 Task: Copy link.
Action: Mouse moved to (508, 318)
Screenshot: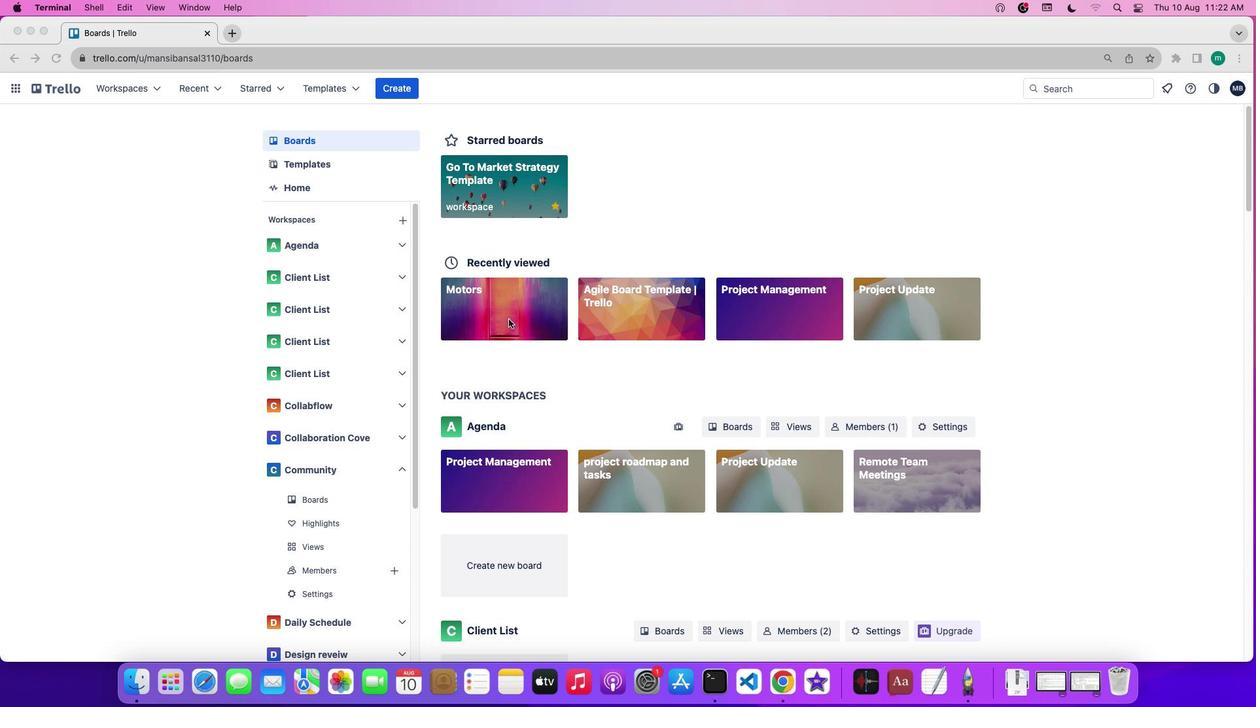 
Action: Mouse pressed left at (508, 318)
Screenshot: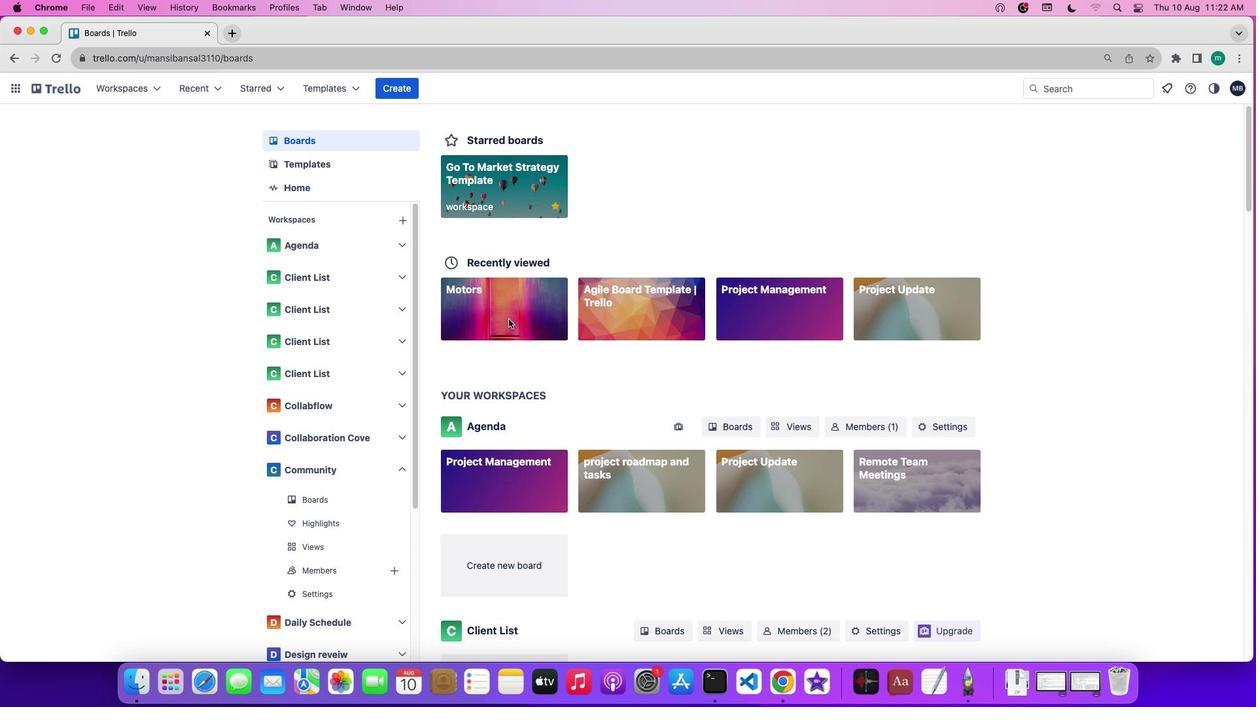 
Action: Mouse pressed left at (508, 318)
Screenshot: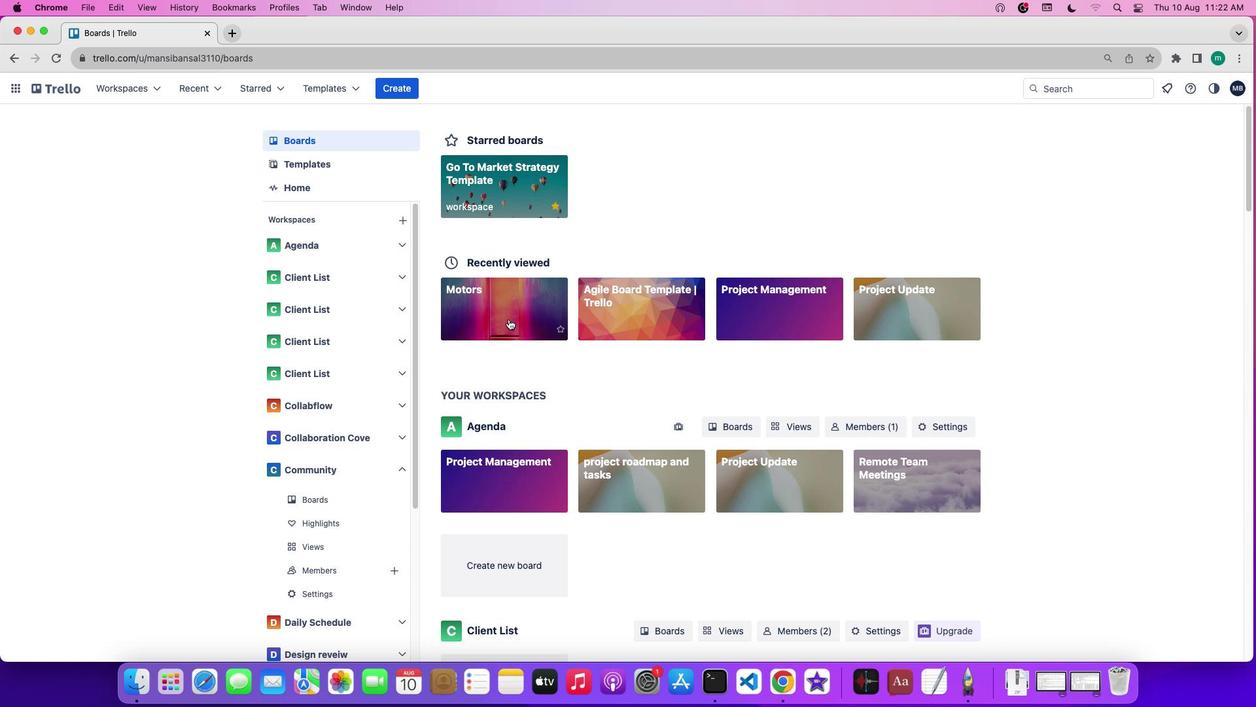
Action: Mouse moved to (1212, 138)
Screenshot: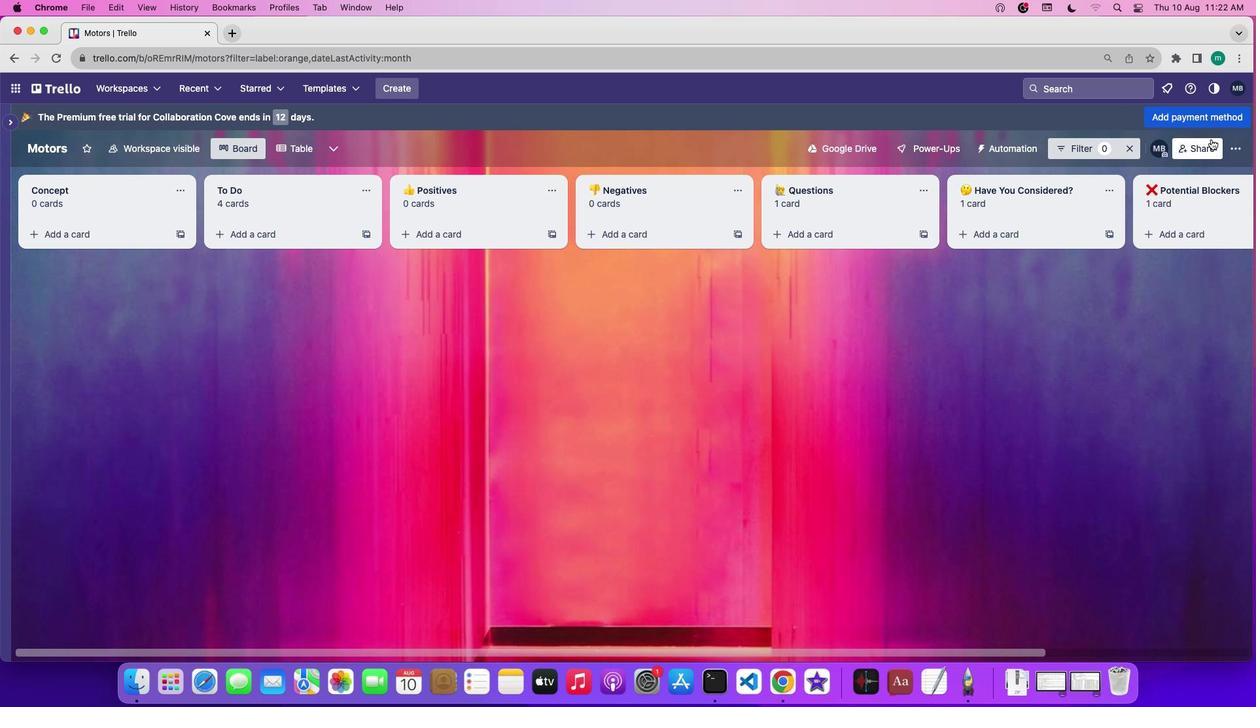 
Action: Mouse pressed left at (1212, 138)
Screenshot: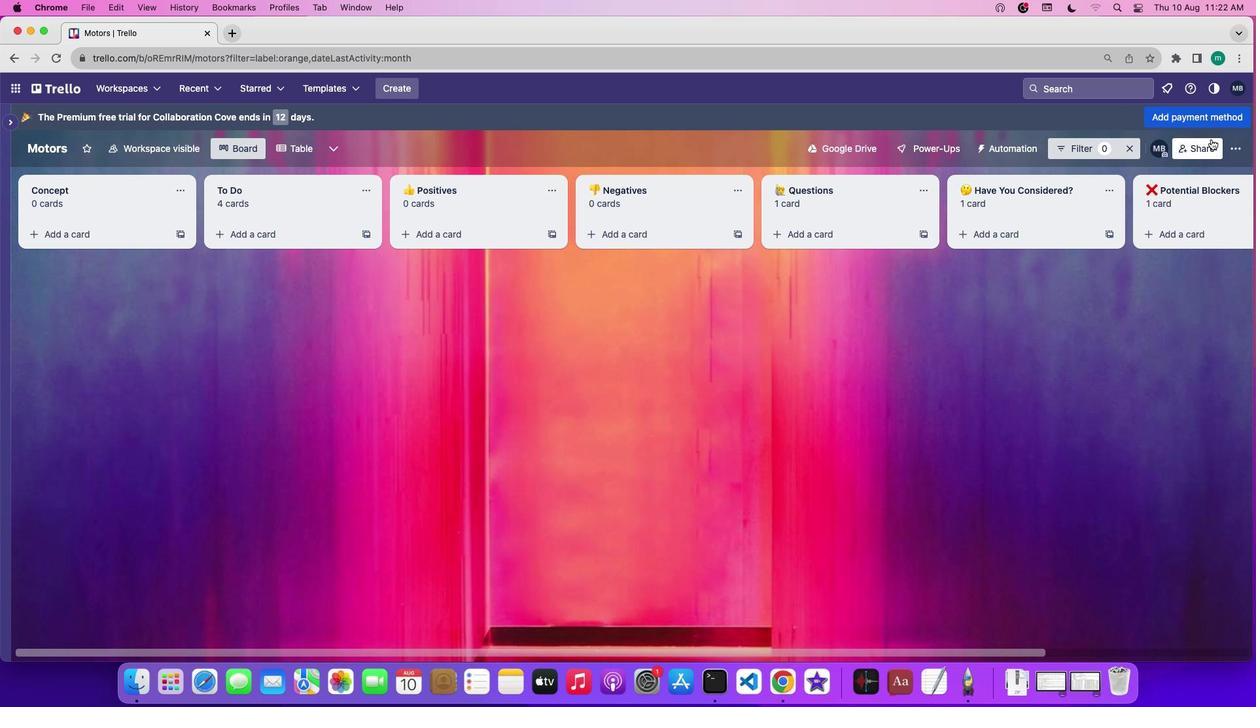 
Action: Mouse moved to (507, 388)
Screenshot: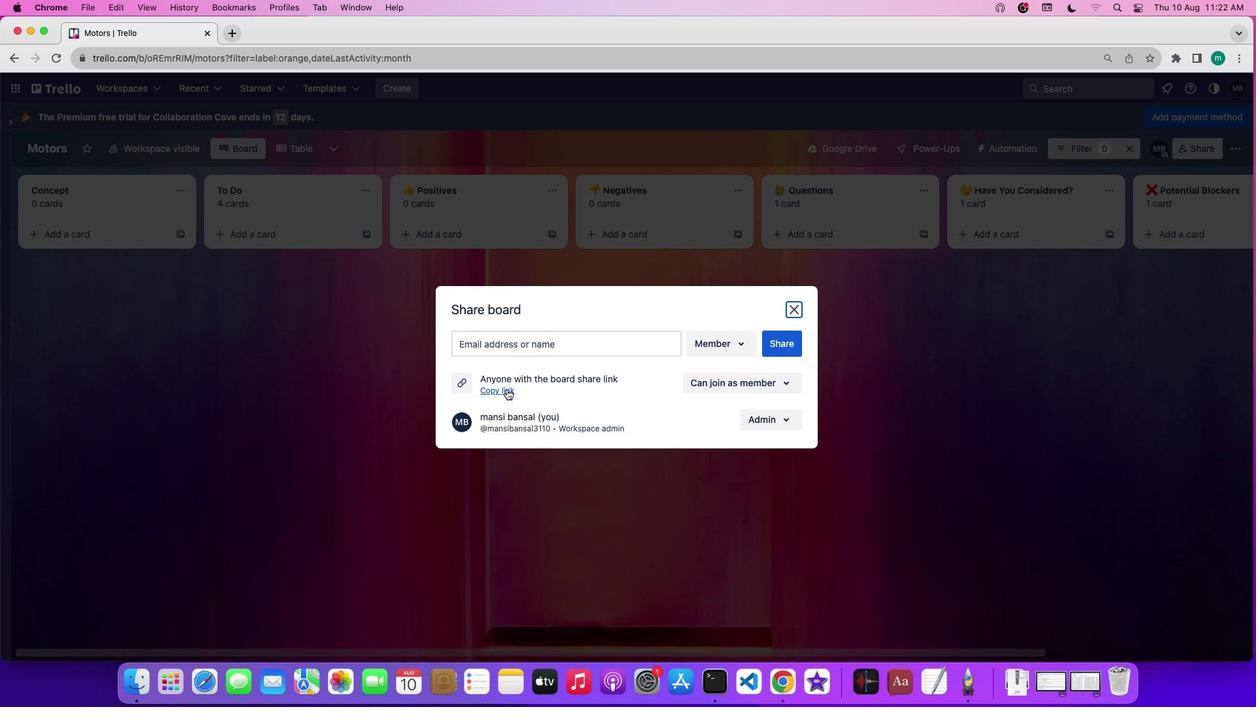 
Action: Mouse pressed left at (507, 388)
Screenshot: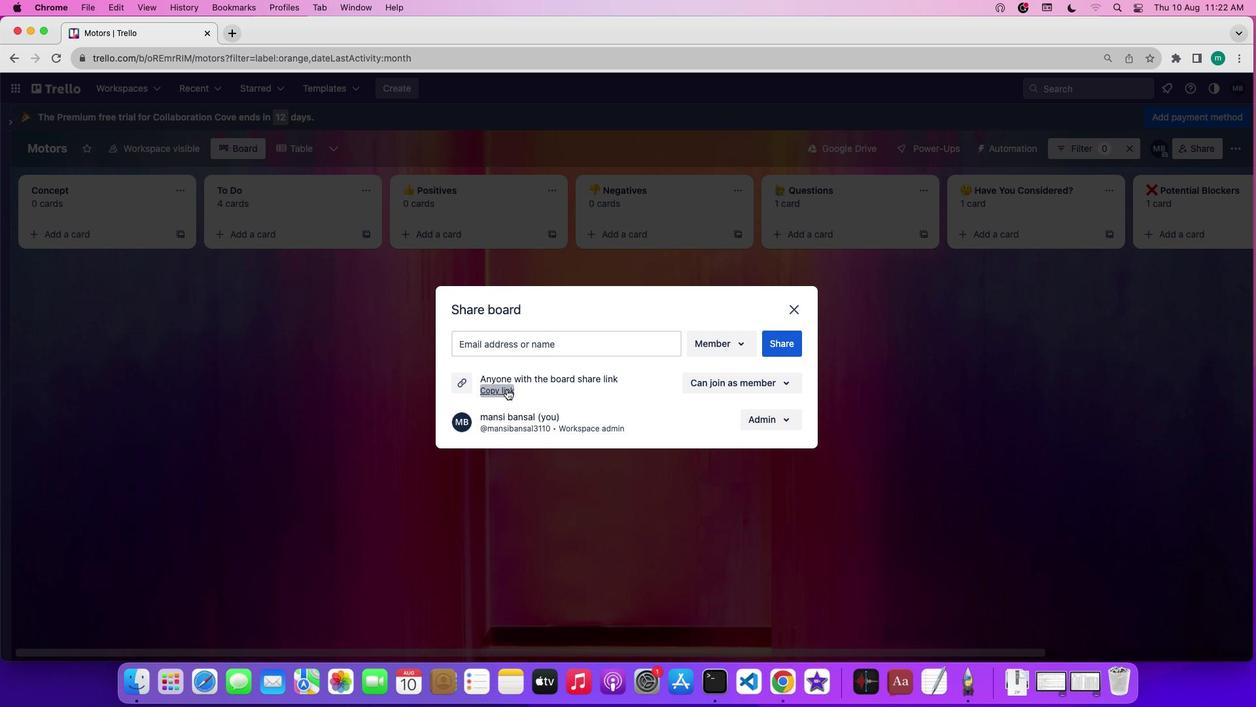 
